 Task: Copy the line down.
Action: Mouse moved to (116, 5)
Screenshot: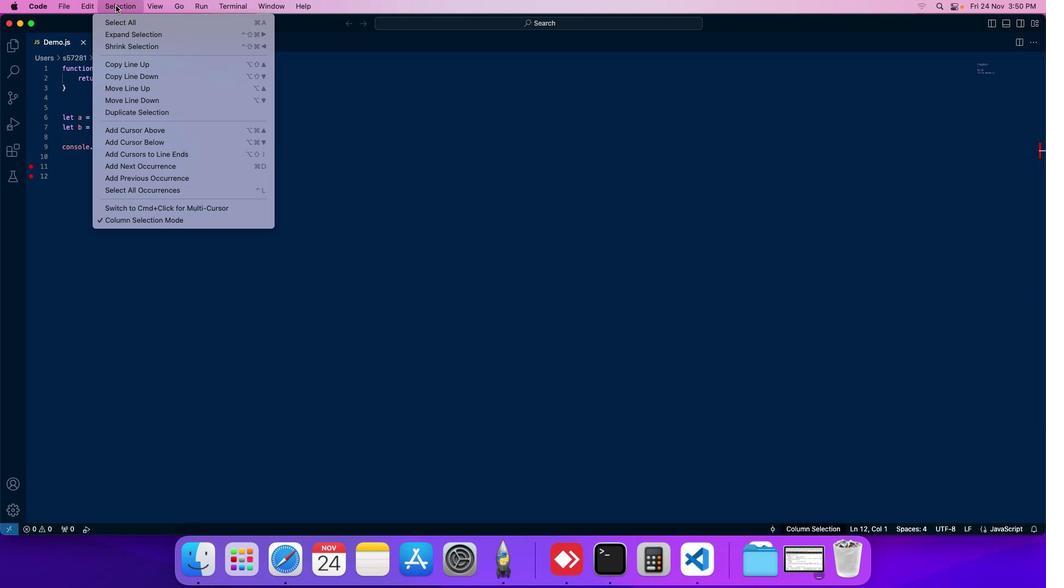 
Action: Mouse pressed left at (116, 5)
Screenshot: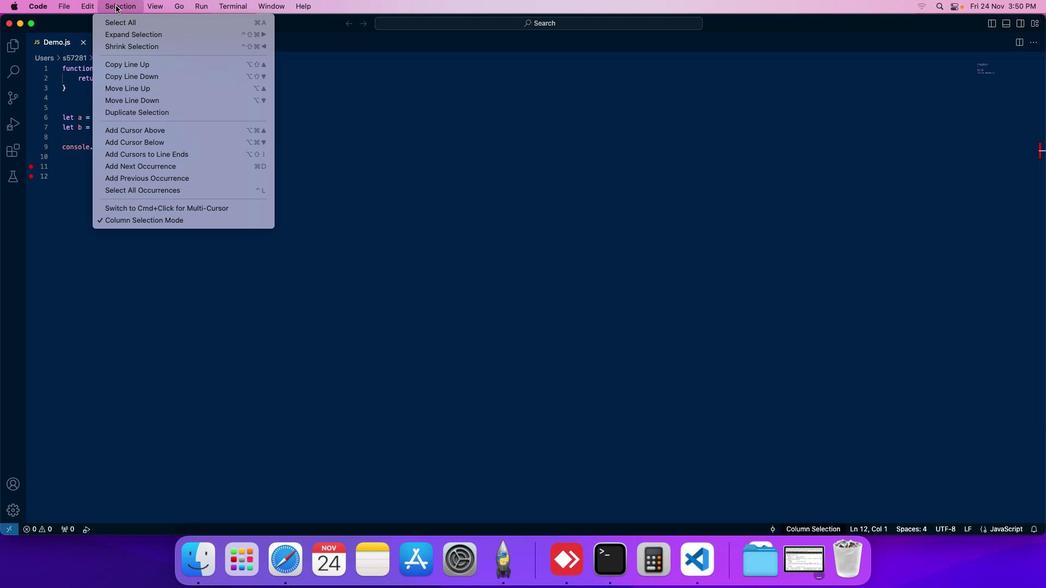 
Action: Mouse moved to (125, 73)
Screenshot: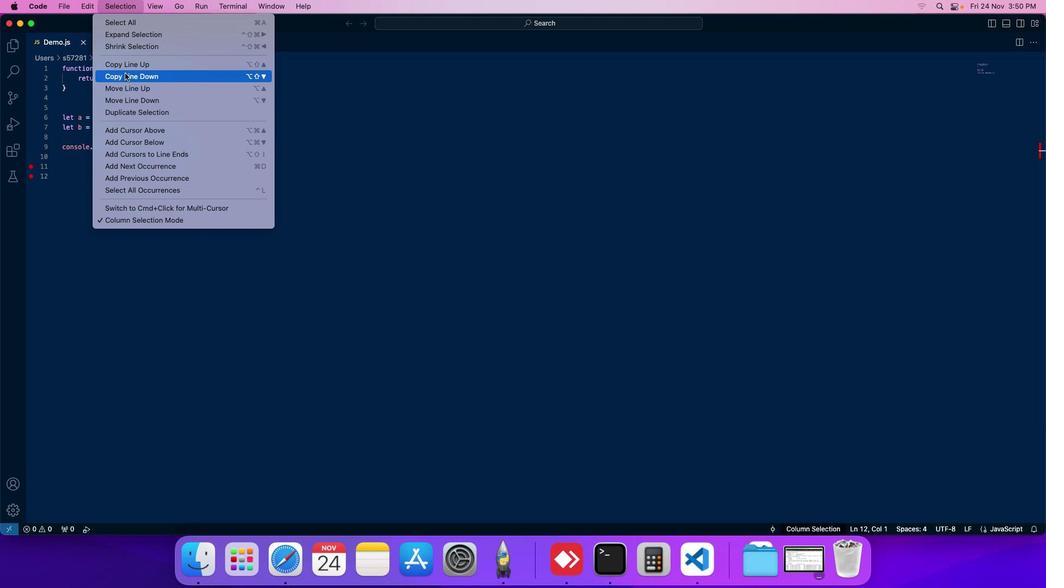 
Action: Mouse pressed left at (125, 73)
Screenshot: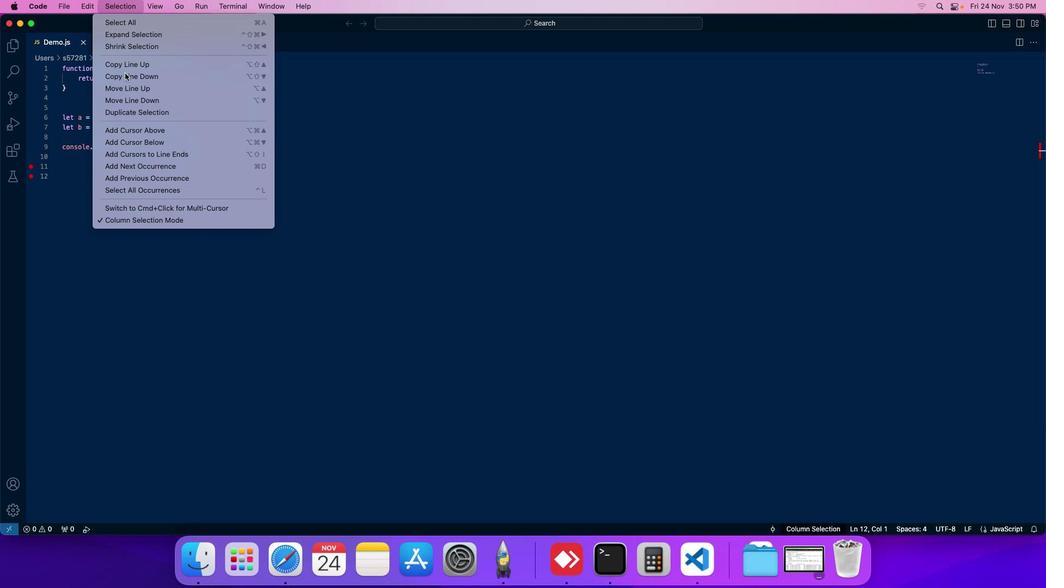 
Action: Mouse moved to (154, 158)
Screenshot: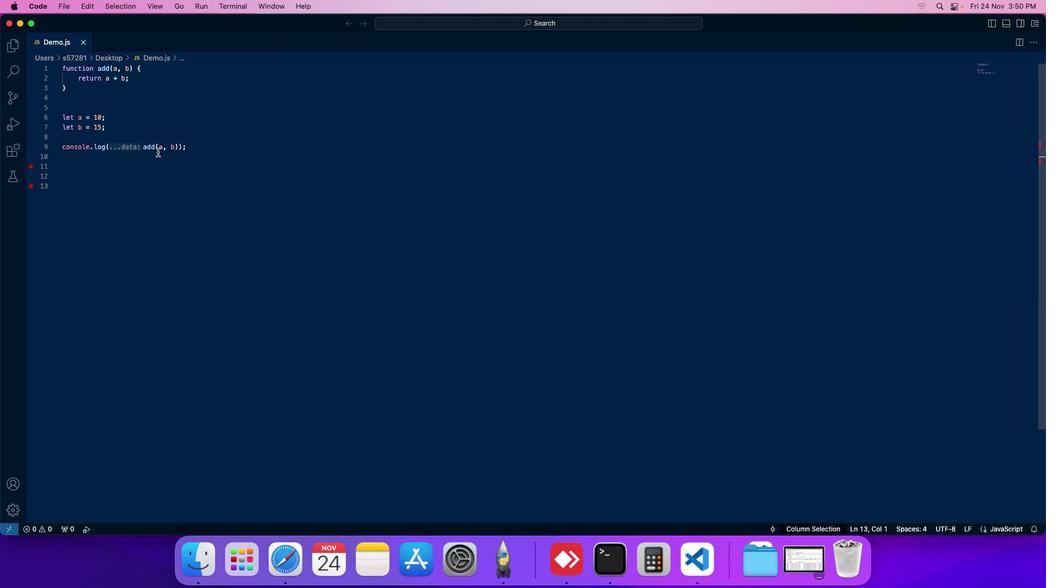 
